 Task: Look for properties with 1.5+ baths.
Action: Mouse moved to (575, 51)
Screenshot: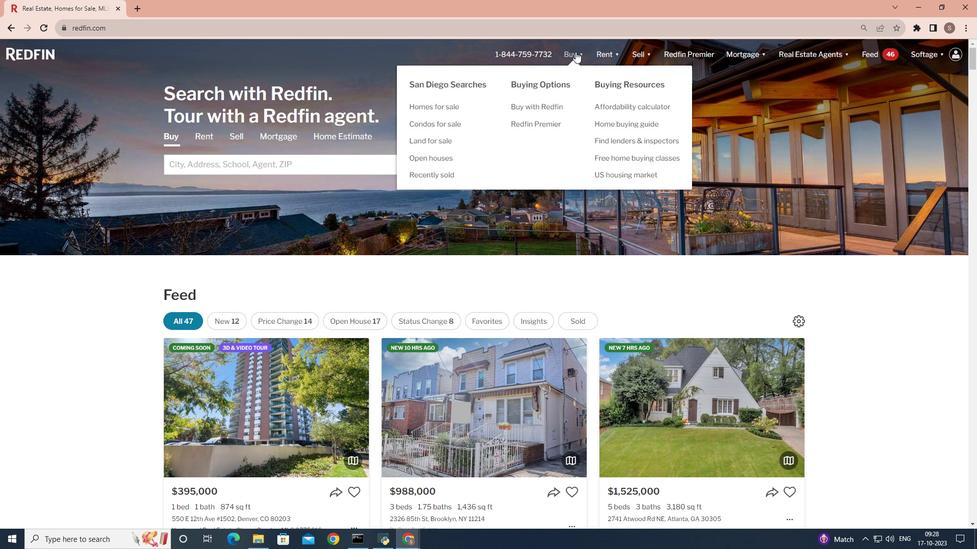 
Action: Mouse pressed left at (575, 51)
Screenshot: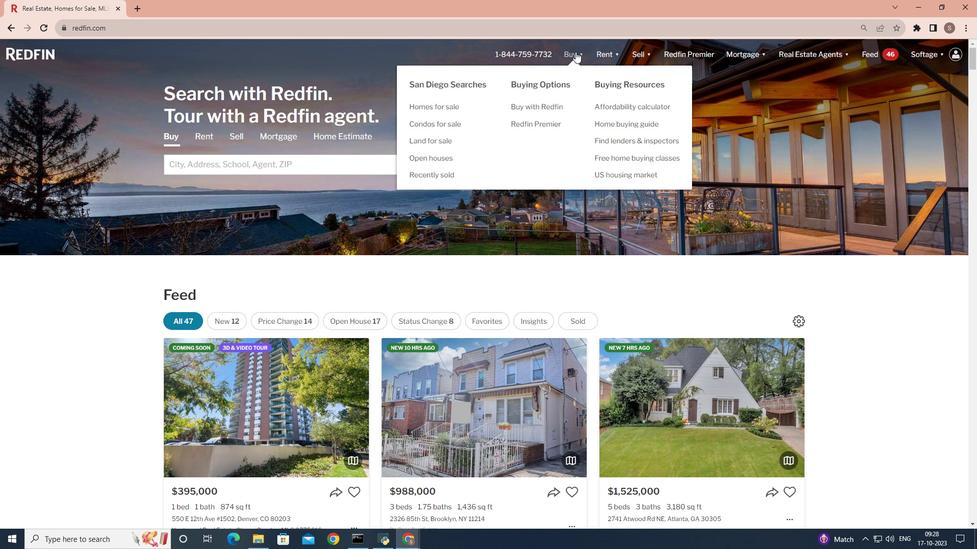 
Action: Mouse moved to (265, 210)
Screenshot: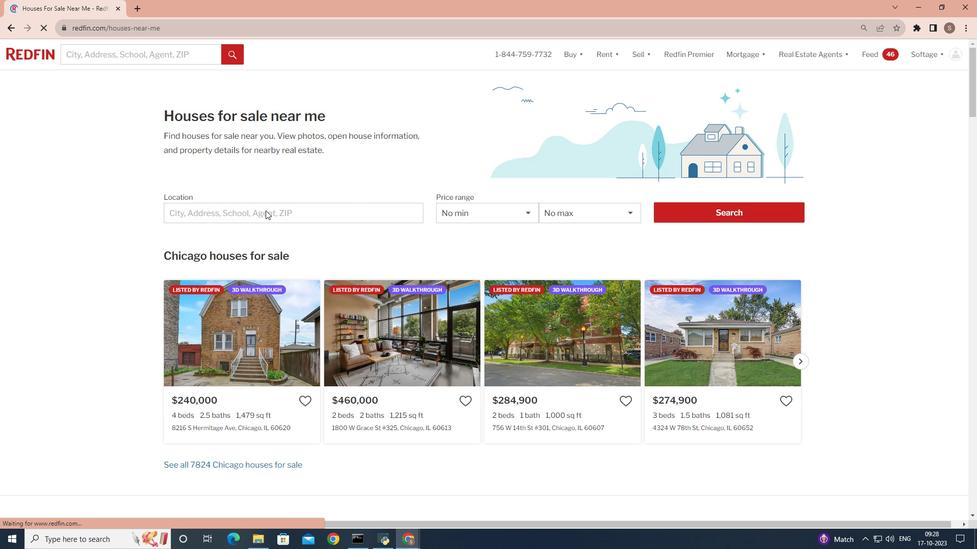 
Action: Mouse pressed left at (265, 210)
Screenshot: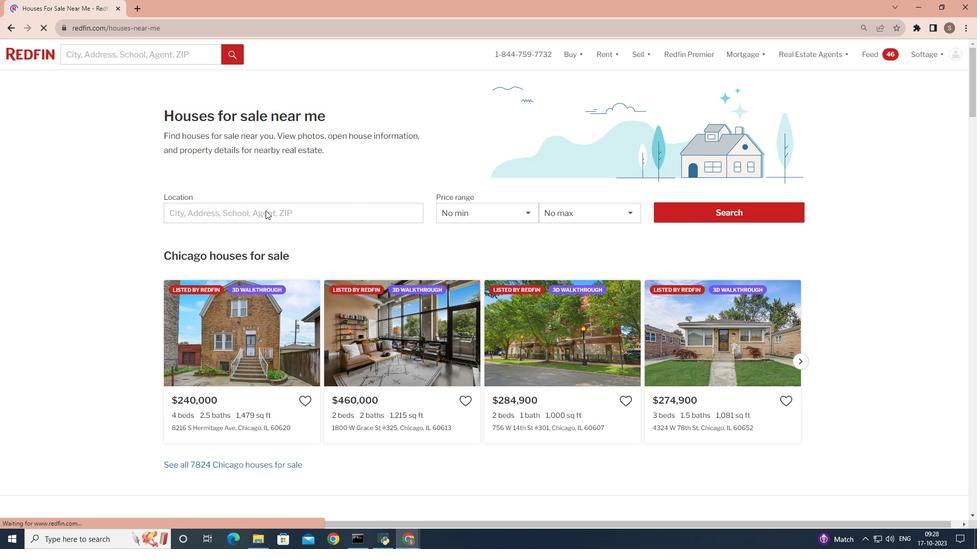 
Action: Mouse moved to (200, 214)
Screenshot: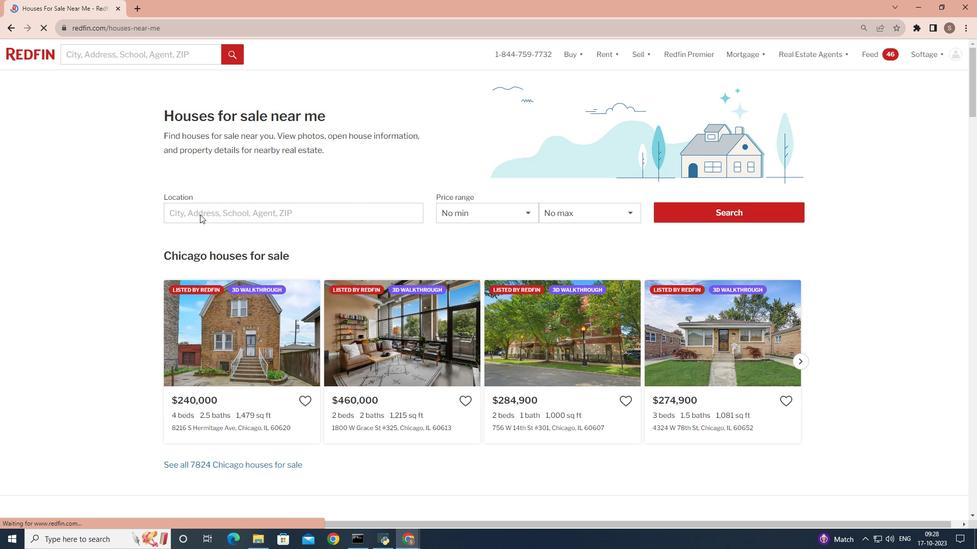 
Action: Mouse pressed left at (200, 214)
Screenshot: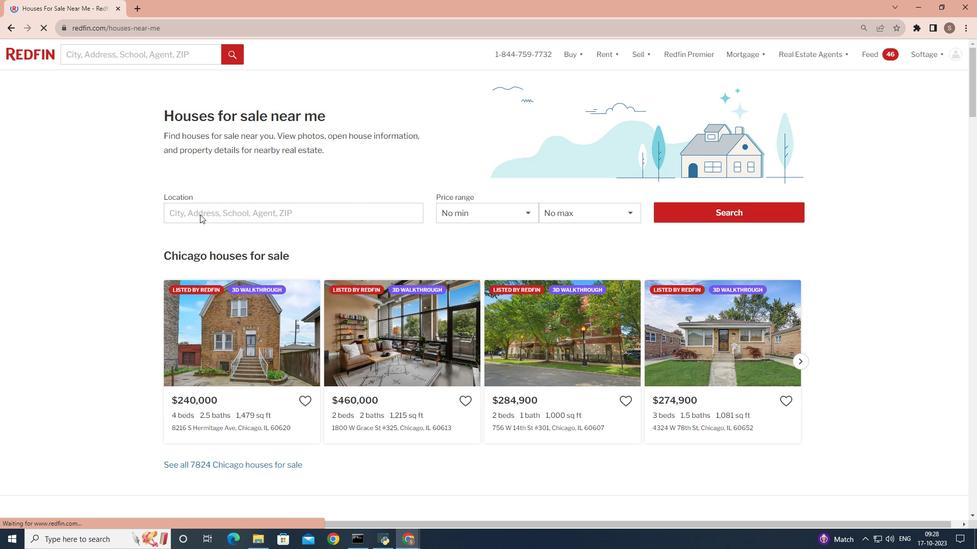
Action: Mouse pressed left at (200, 214)
Screenshot: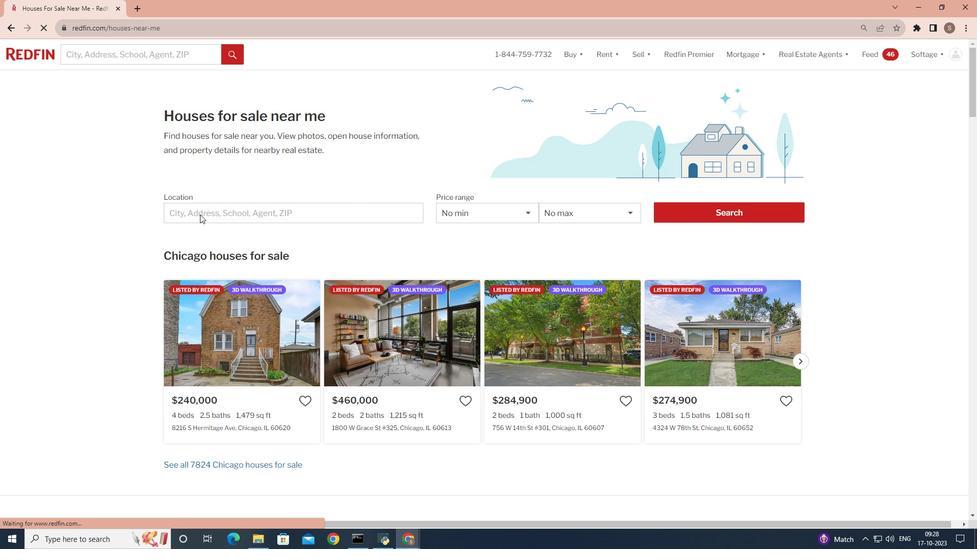 
Action: Mouse moved to (216, 208)
Screenshot: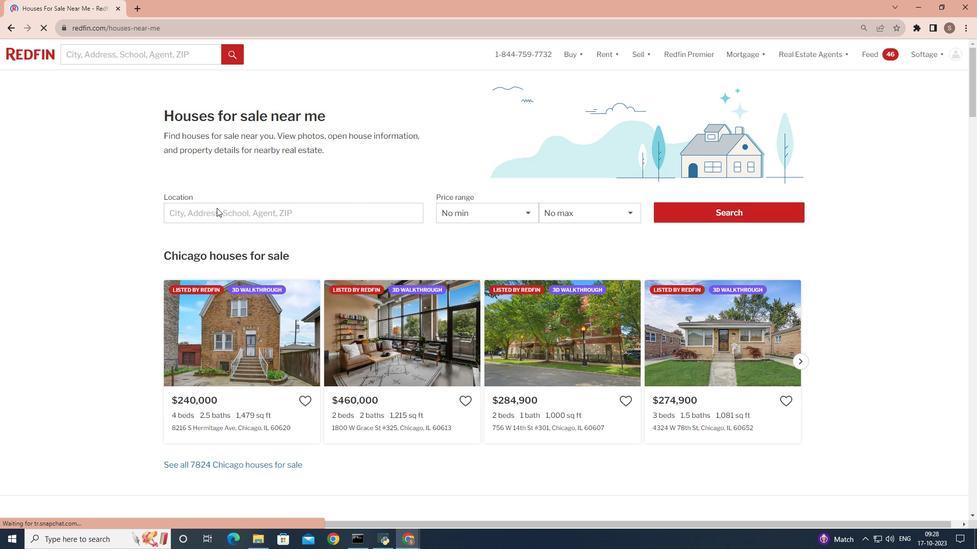 
Action: Mouse pressed left at (216, 208)
Screenshot: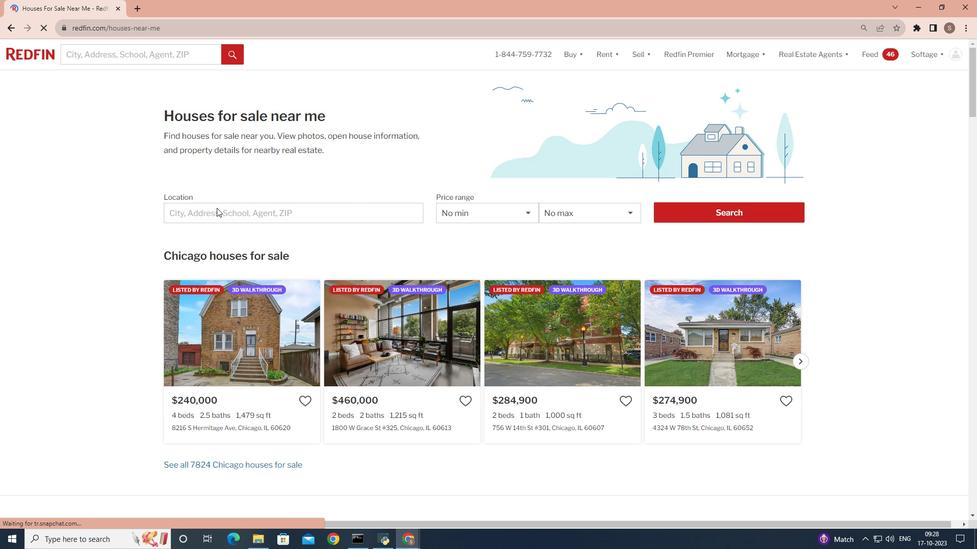 
Action: Key pressed <Key.shift>San<Key.space><Key.shift>Diego
Screenshot: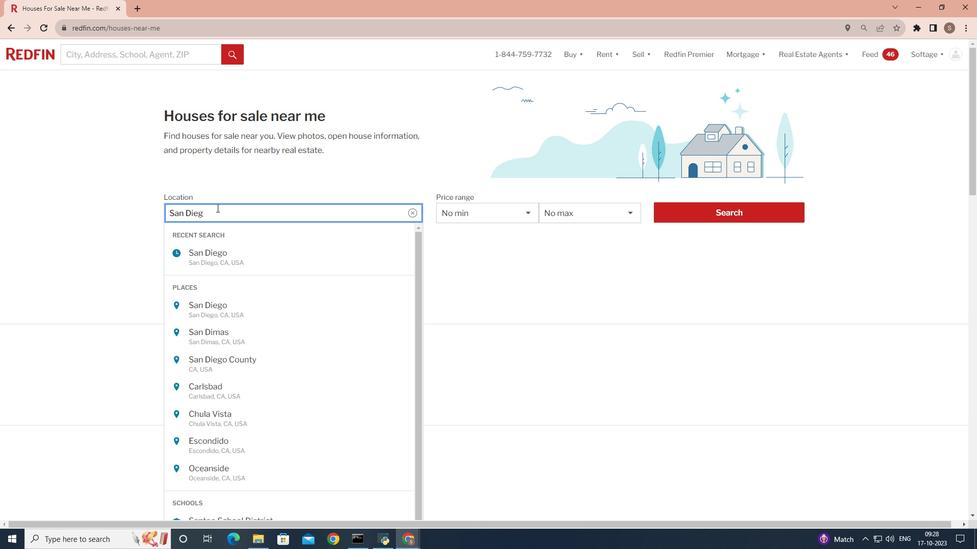 
Action: Mouse moved to (707, 207)
Screenshot: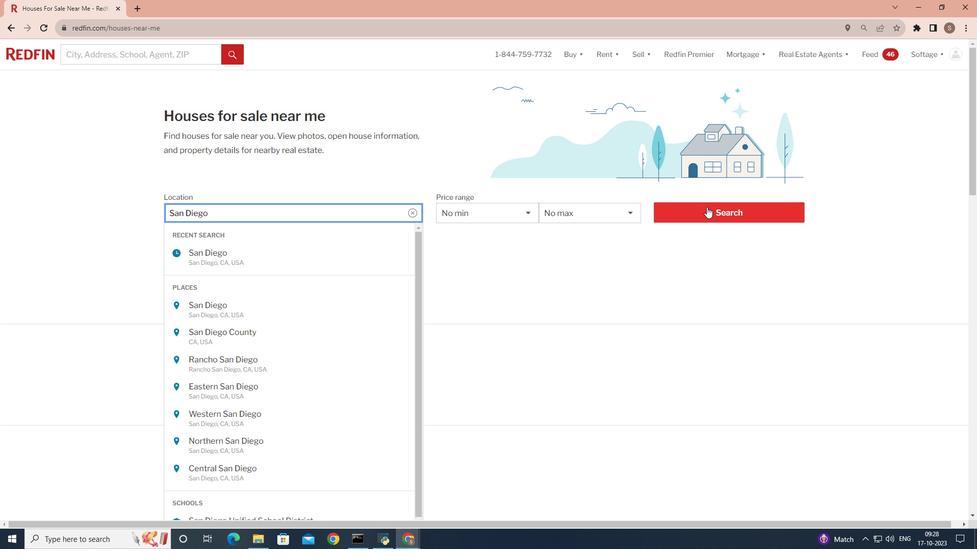 
Action: Mouse pressed left at (707, 207)
Screenshot: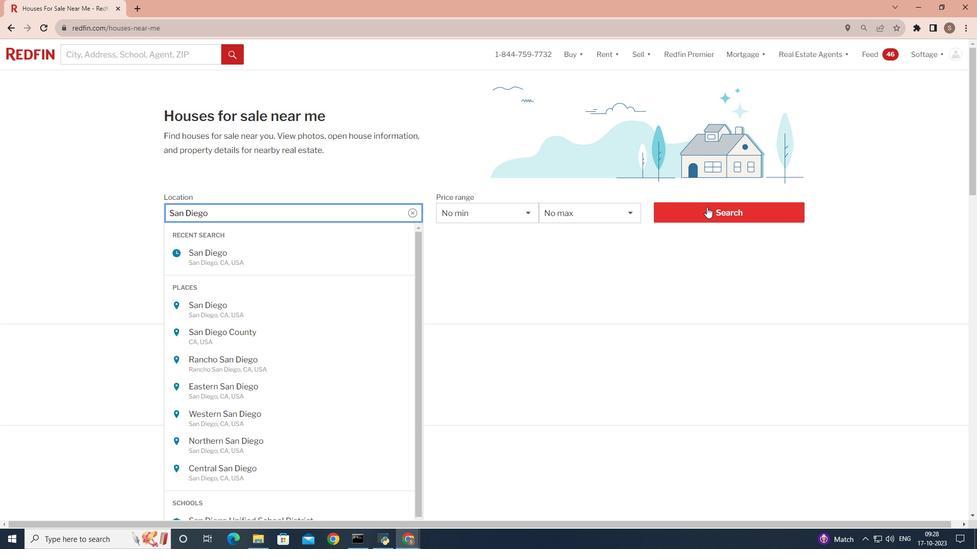 
Action: Mouse pressed left at (707, 207)
Screenshot: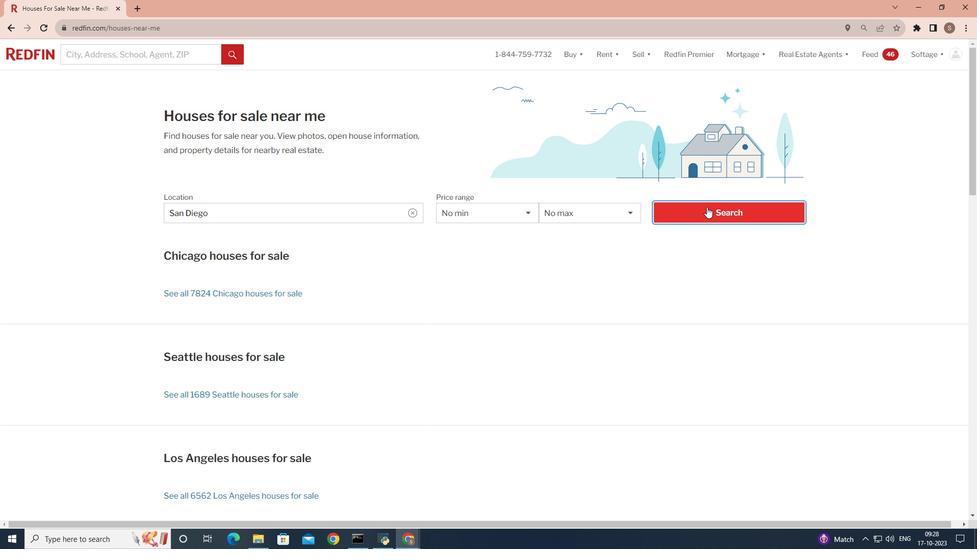 
Action: Mouse moved to (872, 122)
Screenshot: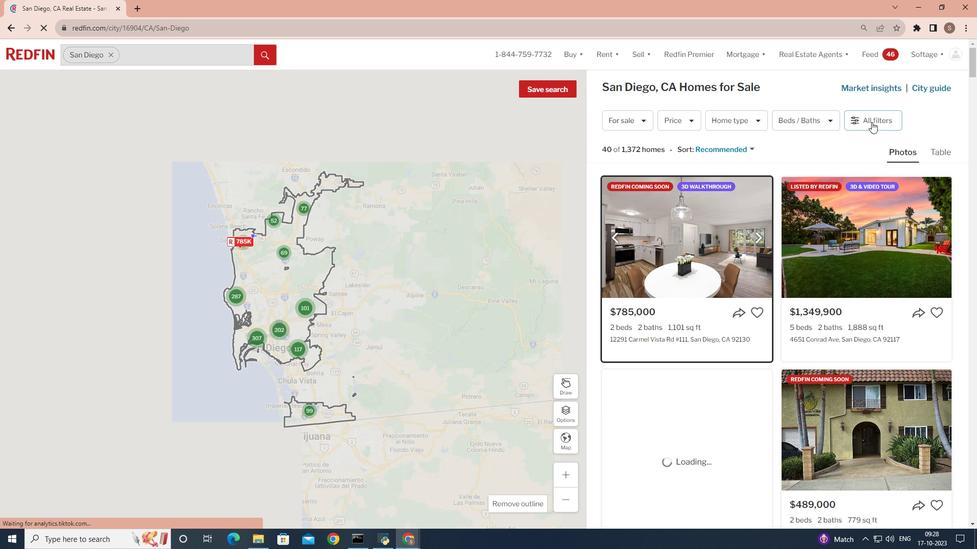 
Action: Mouse pressed left at (872, 122)
Screenshot: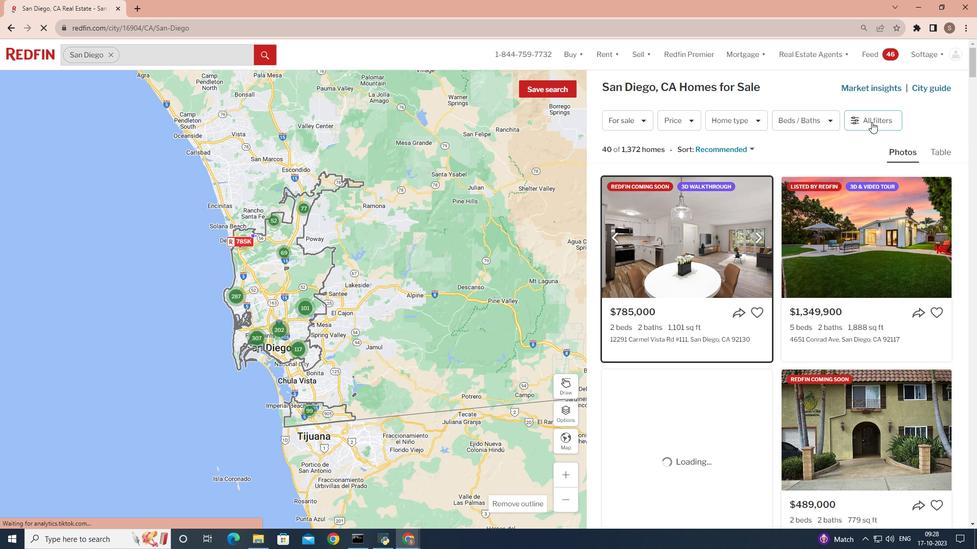 
Action: Mouse pressed left at (872, 122)
Screenshot: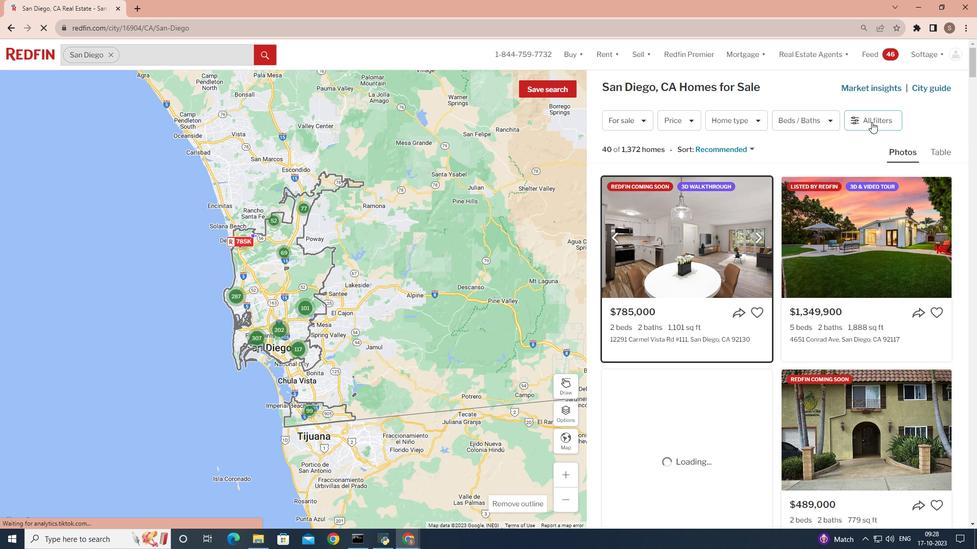 
Action: Mouse pressed left at (872, 122)
Screenshot: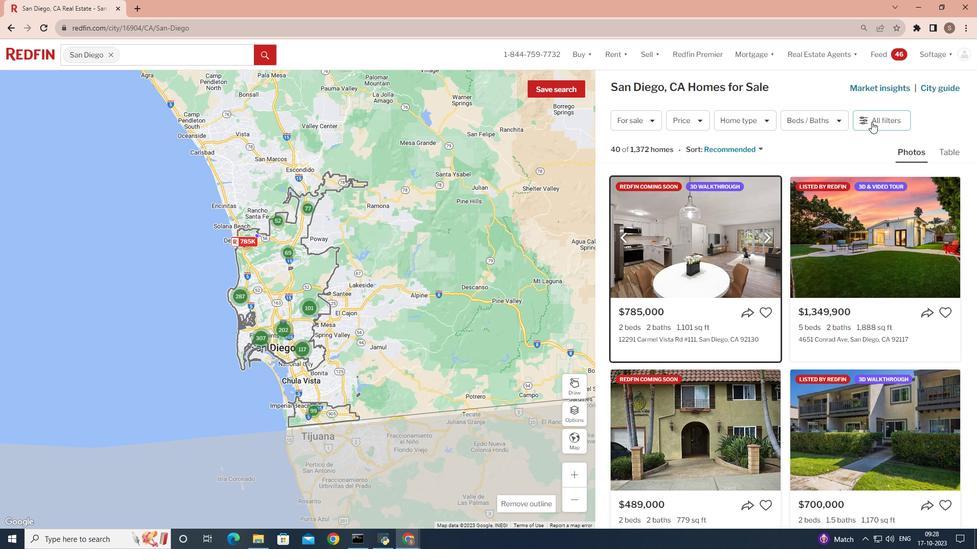 
Action: Mouse moved to (764, 348)
Screenshot: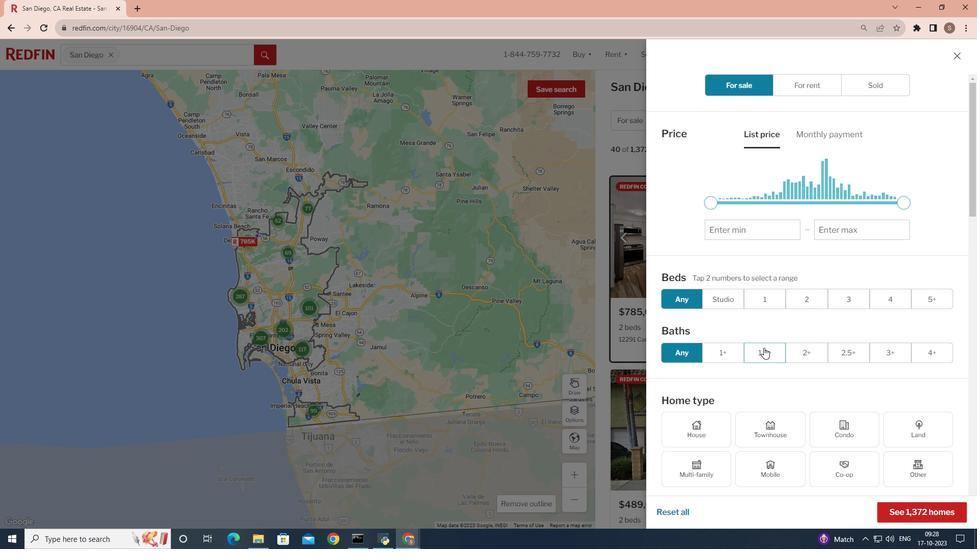 
Action: Mouse pressed left at (764, 348)
Screenshot: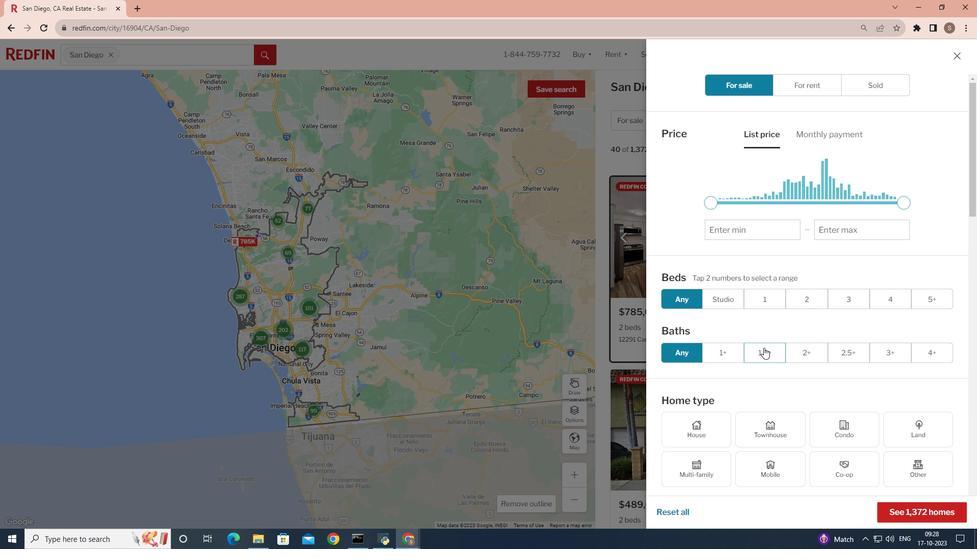 
Action: Mouse moved to (763, 346)
Screenshot: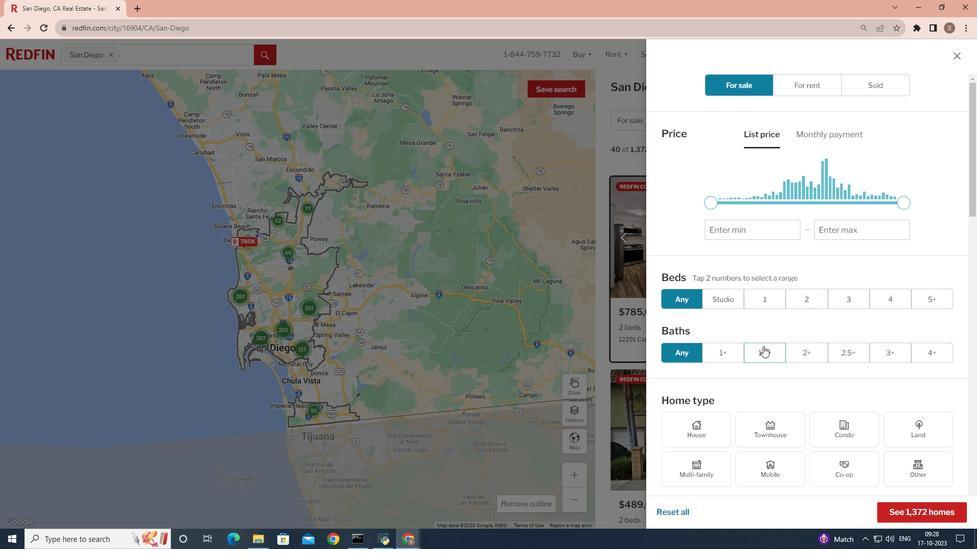 
